 Task: Sort the products in the category "First Aid & Outdoor Essentials" by unit price (high first).
Action: Mouse moved to (235, 111)
Screenshot: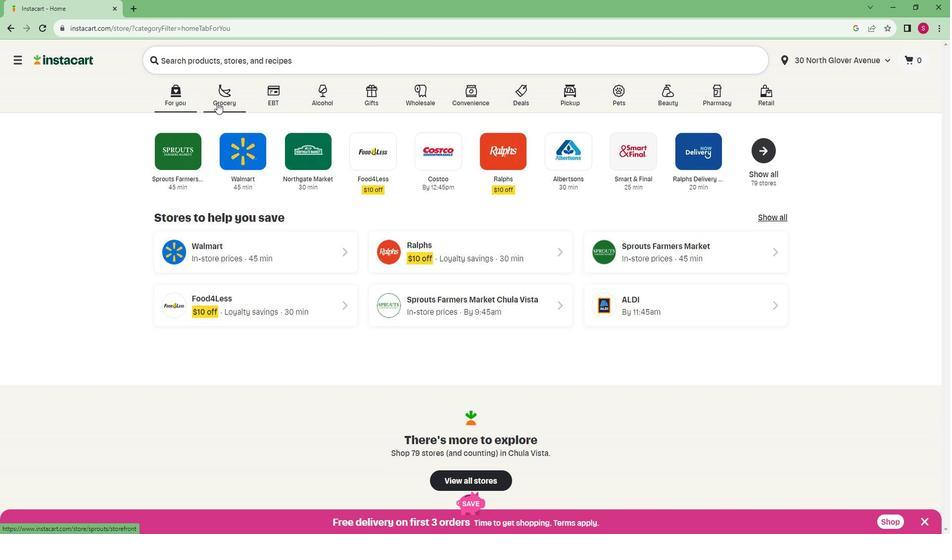
Action: Mouse pressed left at (235, 111)
Screenshot: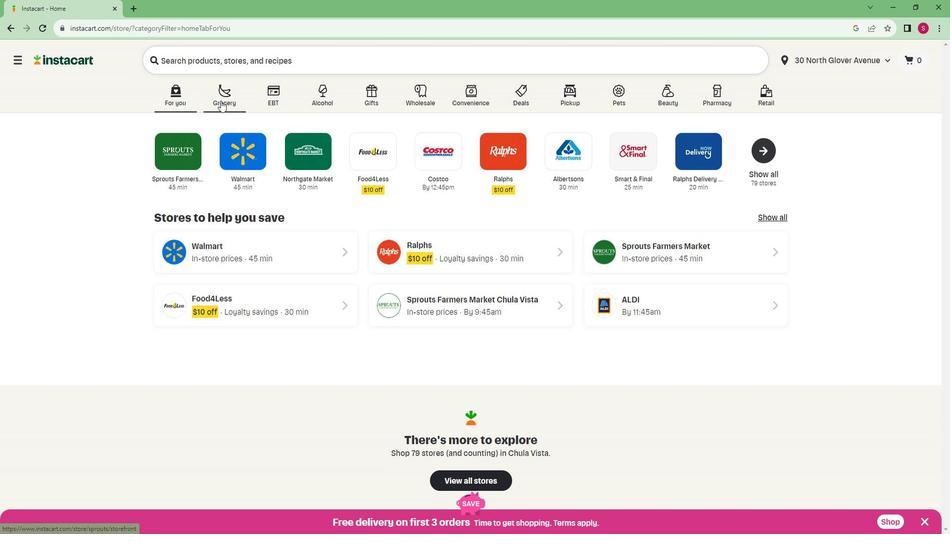
Action: Mouse moved to (212, 293)
Screenshot: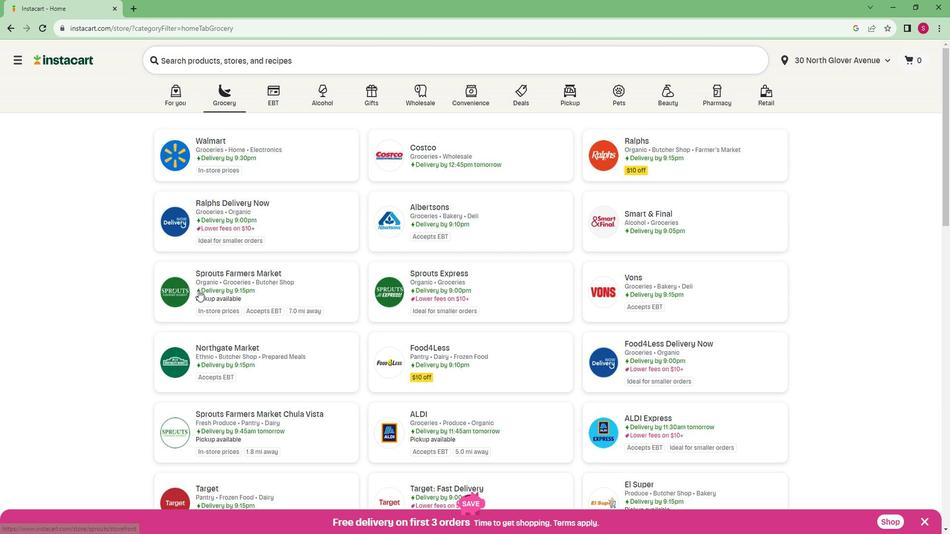 
Action: Mouse pressed left at (212, 293)
Screenshot: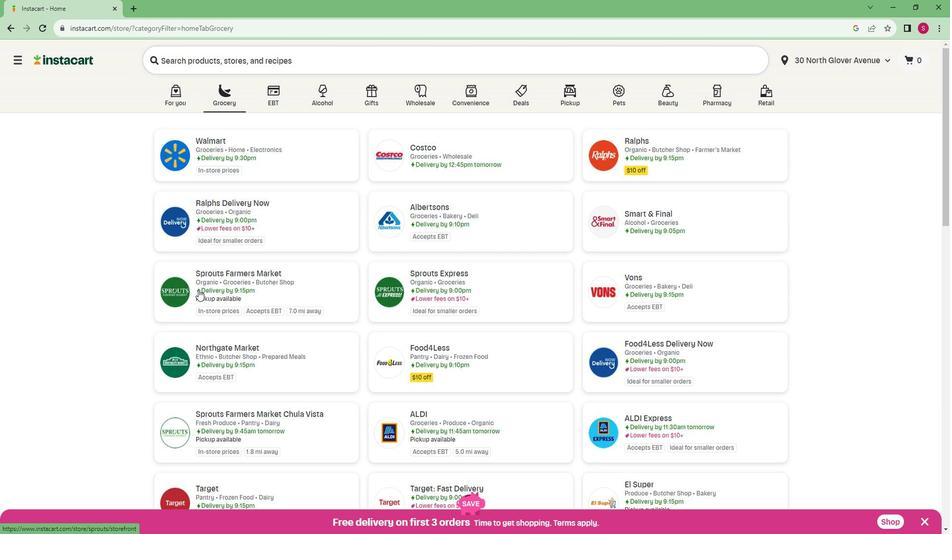 
Action: Mouse moved to (68, 401)
Screenshot: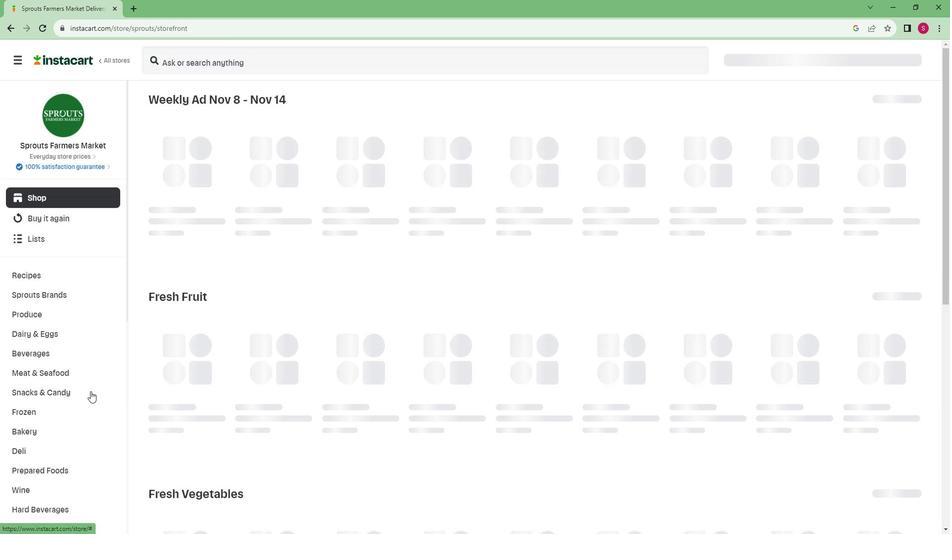 
Action: Mouse scrolled (68, 401) with delta (0, 0)
Screenshot: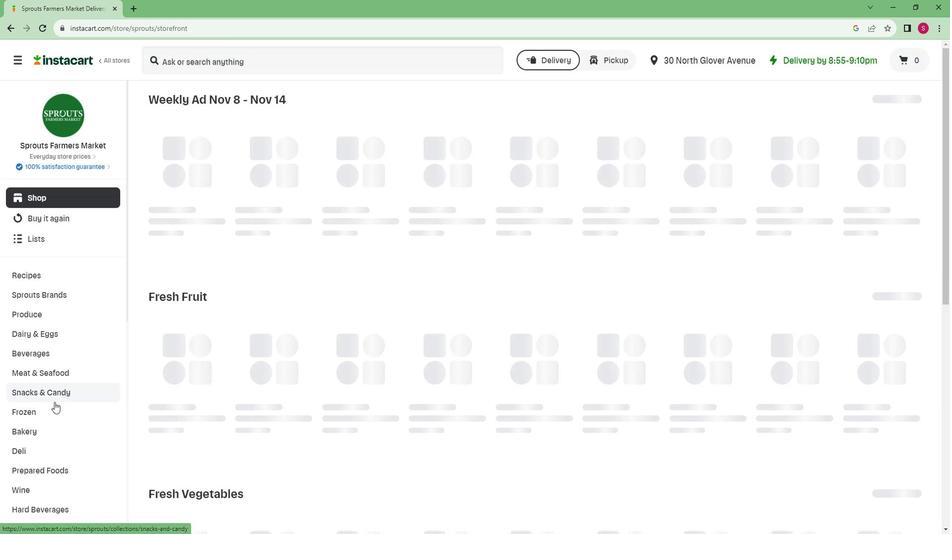 
Action: Mouse scrolled (68, 401) with delta (0, 0)
Screenshot: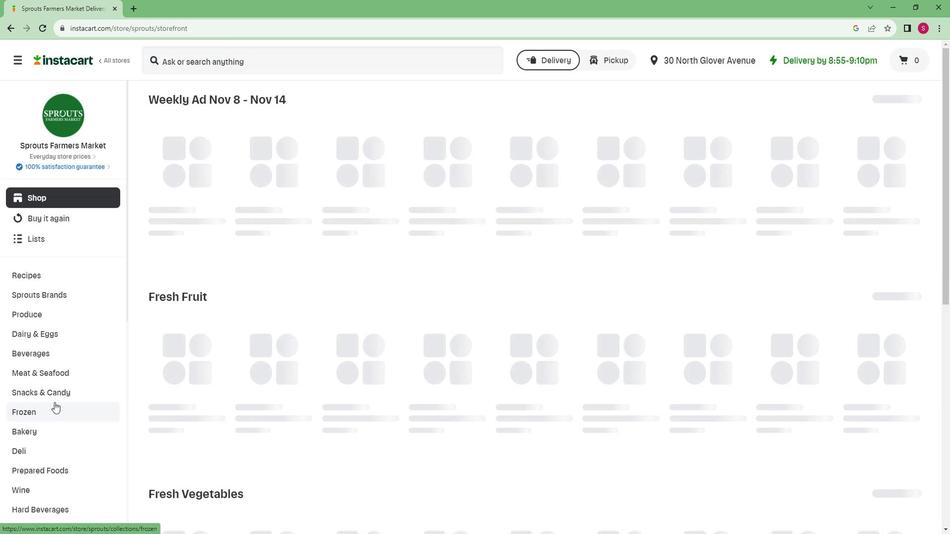 
Action: Mouse scrolled (68, 401) with delta (0, 0)
Screenshot: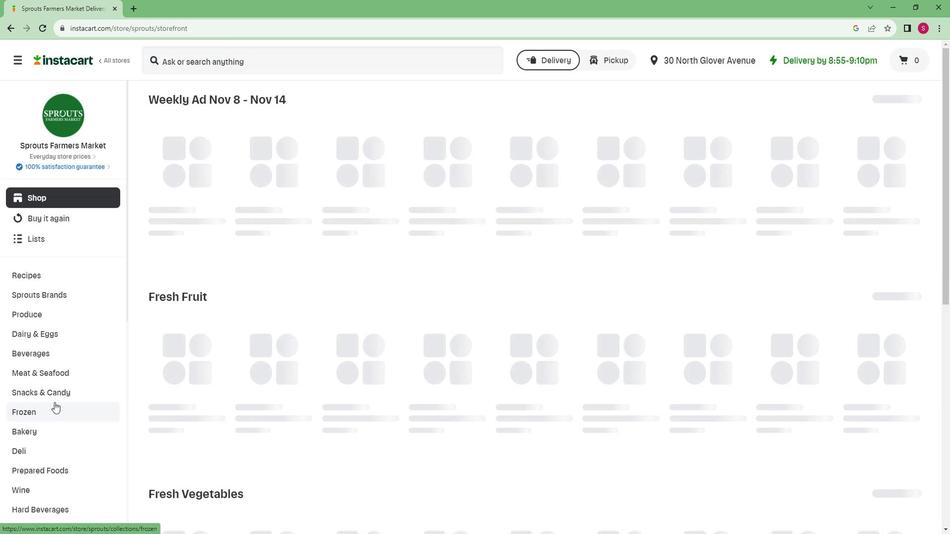 
Action: Mouse scrolled (68, 401) with delta (0, 0)
Screenshot: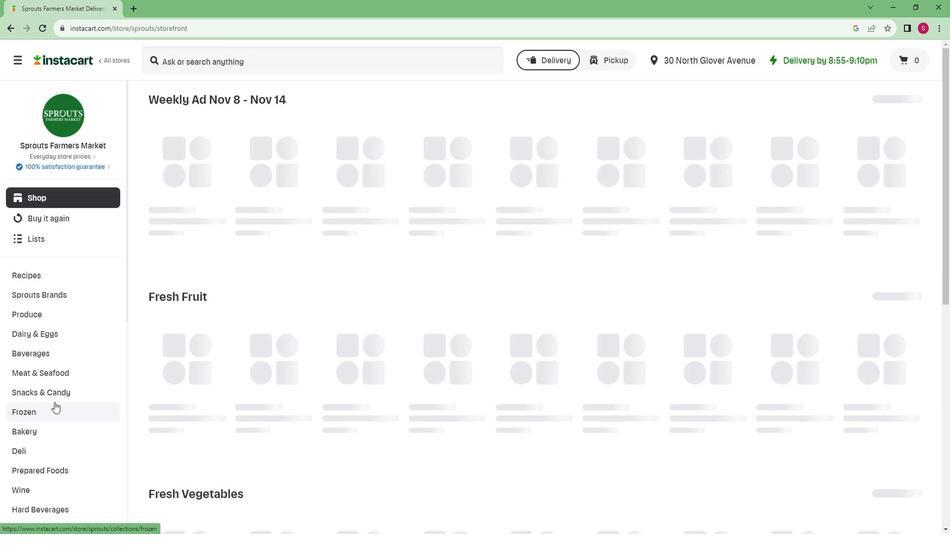 
Action: Mouse scrolled (68, 401) with delta (0, 0)
Screenshot: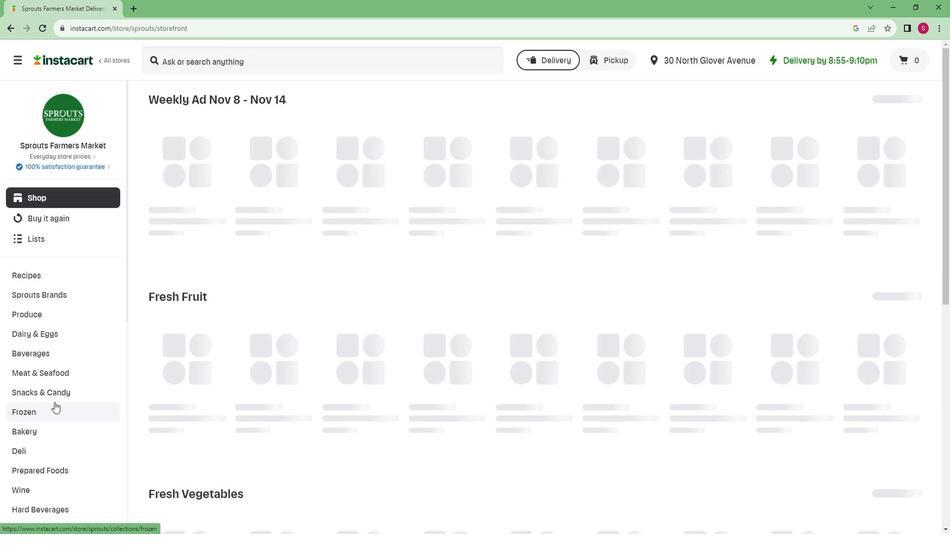 
Action: Mouse scrolled (68, 401) with delta (0, 0)
Screenshot: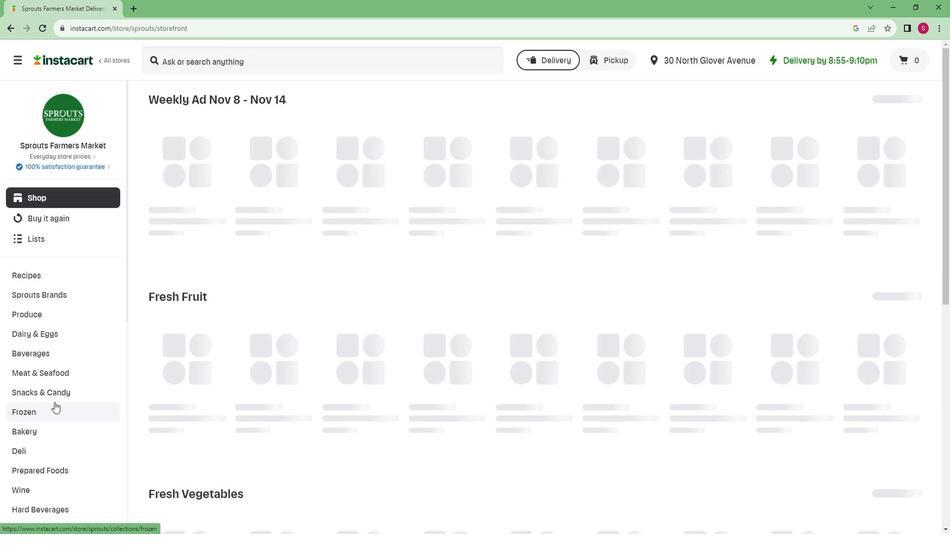 
Action: Mouse moved to (64, 390)
Screenshot: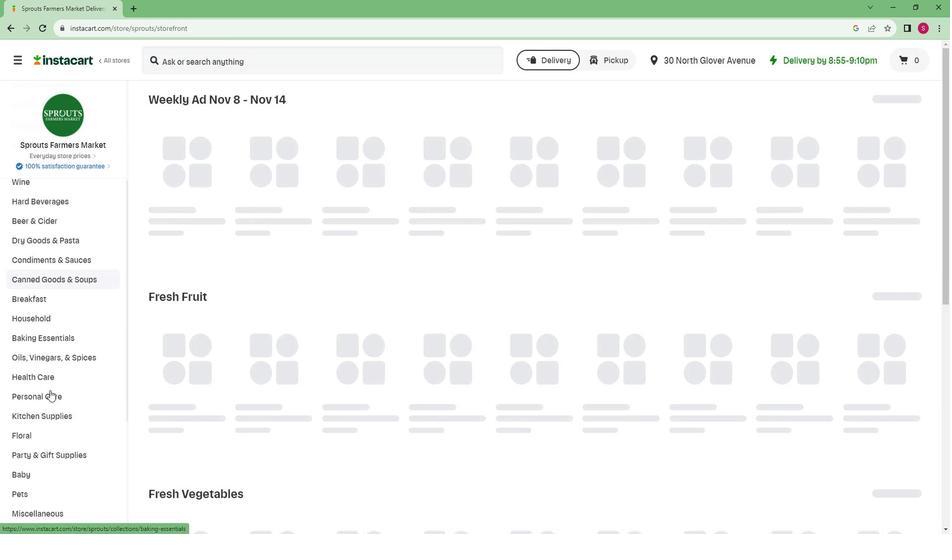 
Action: Mouse scrolled (64, 390) with delta (0, 0)
Screenshot: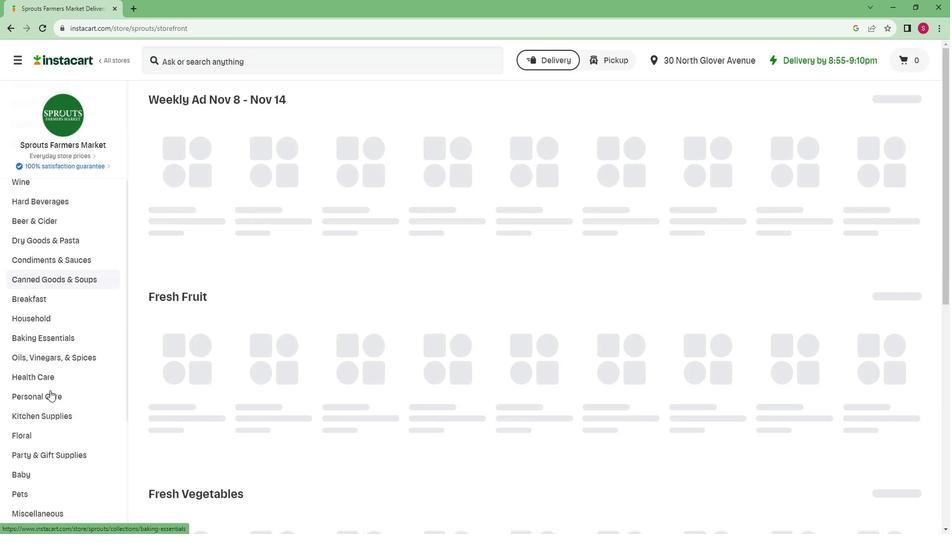 
Action: Mouse scrolled (64, 390) with delta (0, 0)
Screenshot: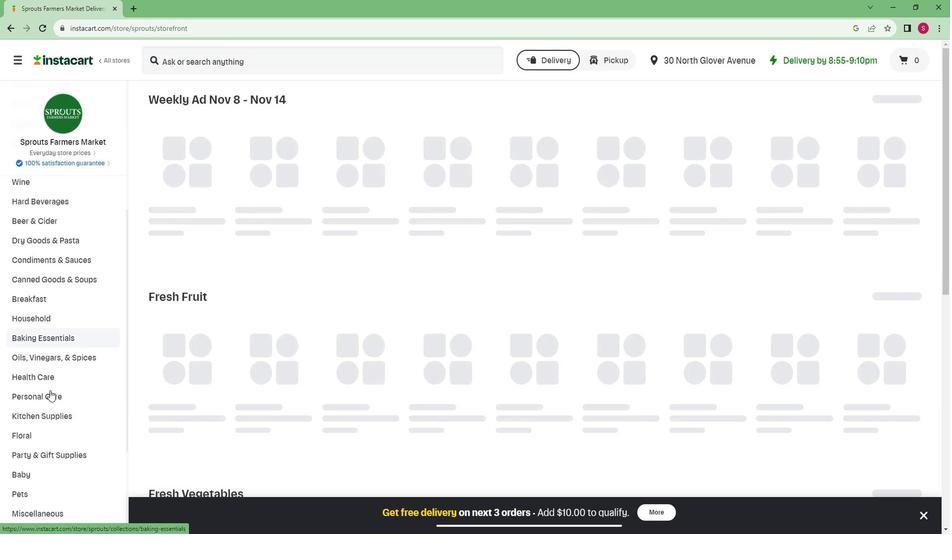 
Action: Mouse scrolled (64, 390) with delta (0, 0)
Screenshot: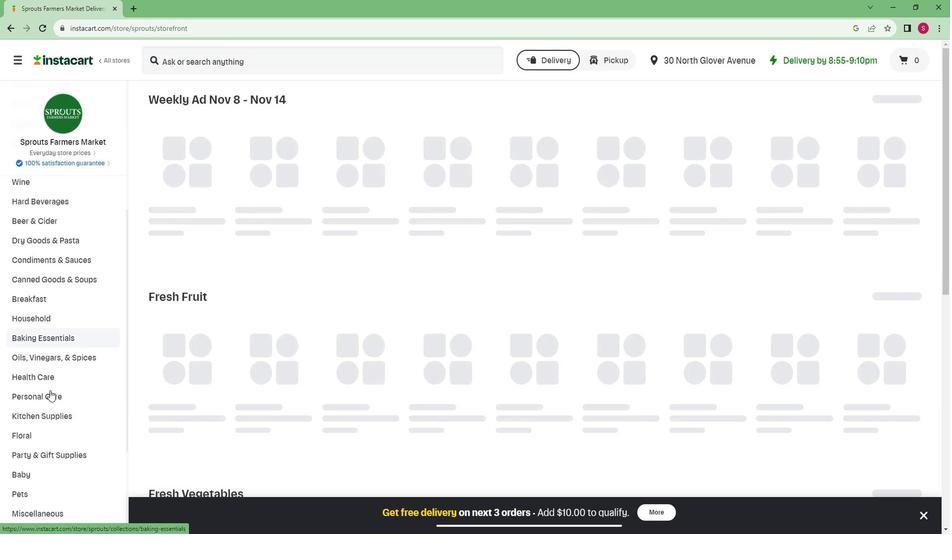 
Action: Mouse scrolled (64, 390) with delta (0, 0)
Screenshot: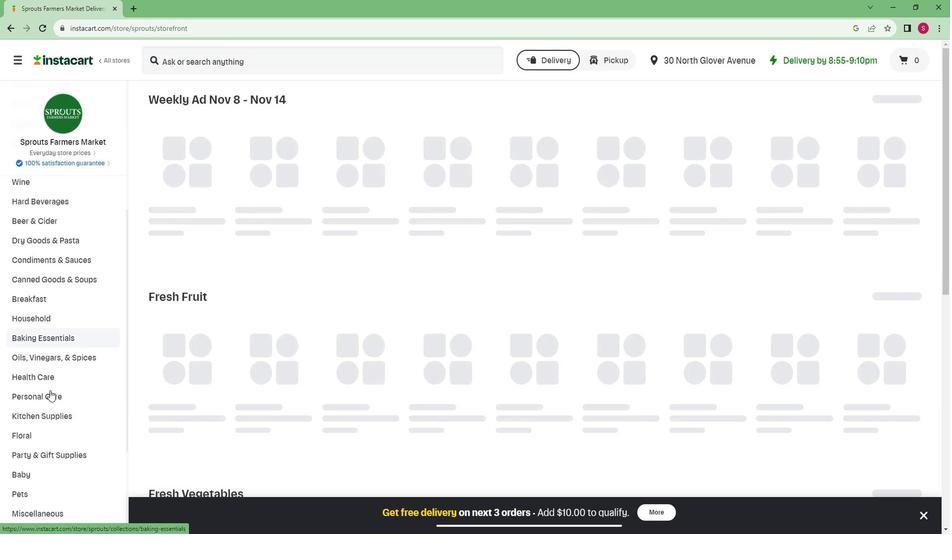 
Action: Mouse moved to (63, 389)
Screenshot: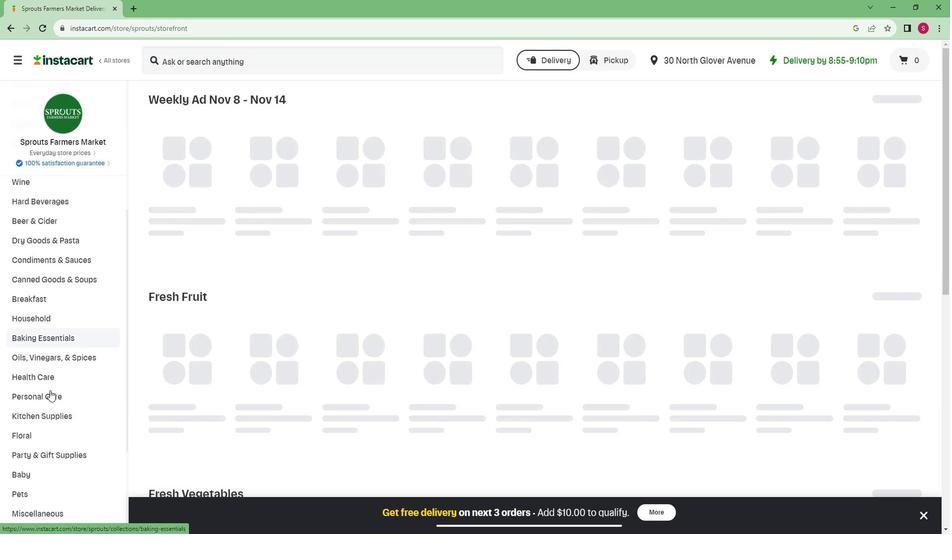 
Action: Mouse scrolled (63, 389) with delta (0, 0)
Screenshot: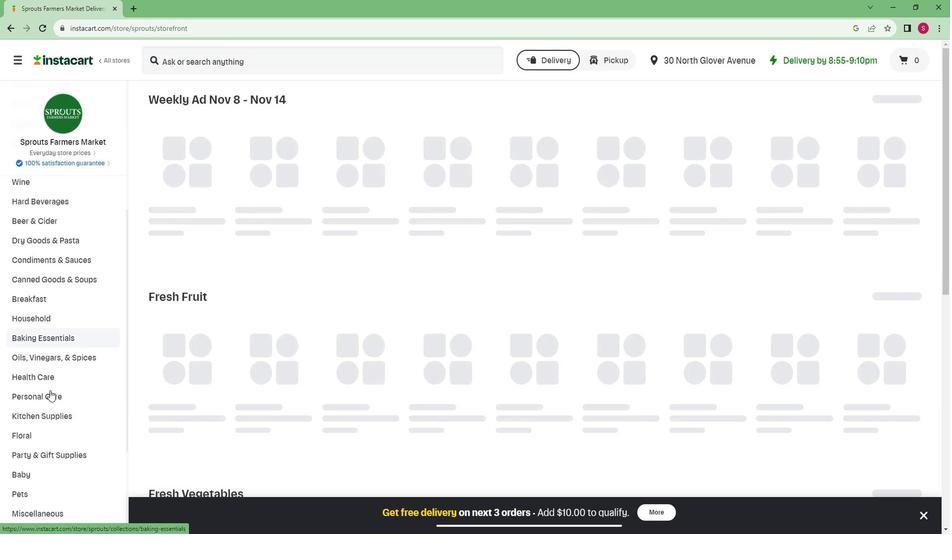 
Action: Mouse moved to (55, 373)
Screenshot: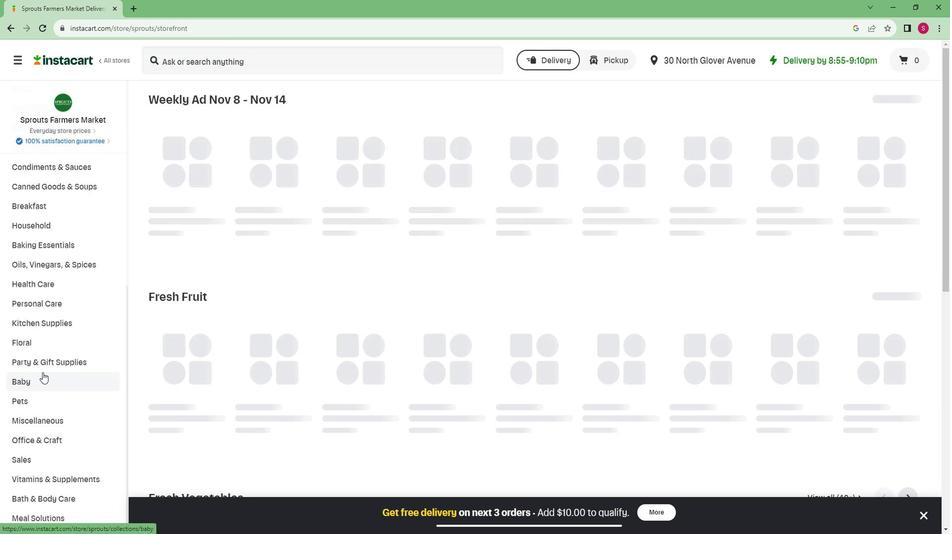 
Action: Mouse scrolled (55, 372) with delta (0, 0)
Screenshot: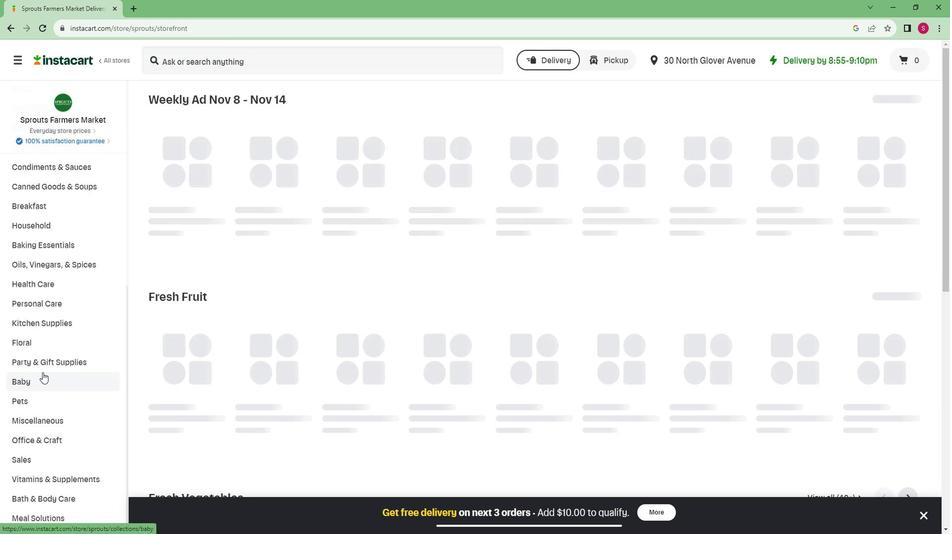 
Action: Mouse moved to (54, 373)
Screenshot: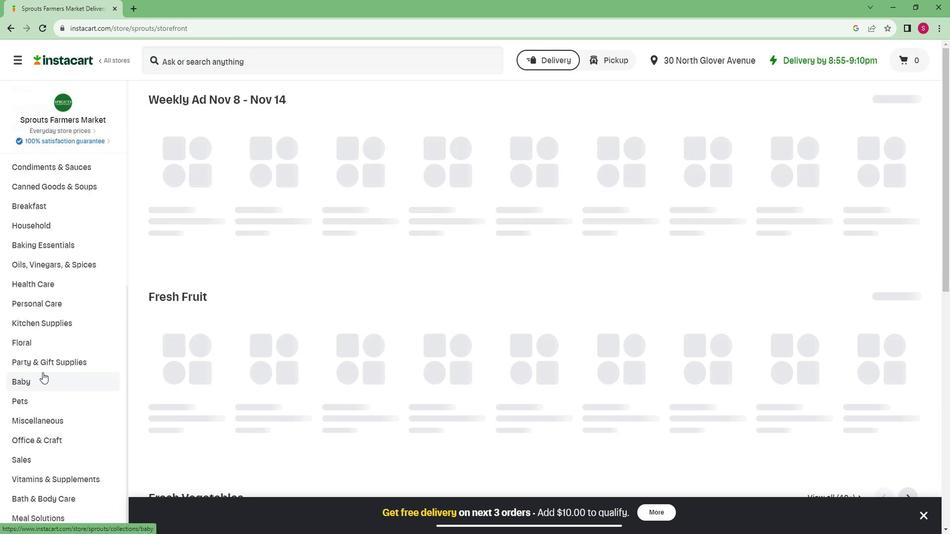 
Action: Mouse scrolled (54, 373) with delta (0, 0)
Screenshot: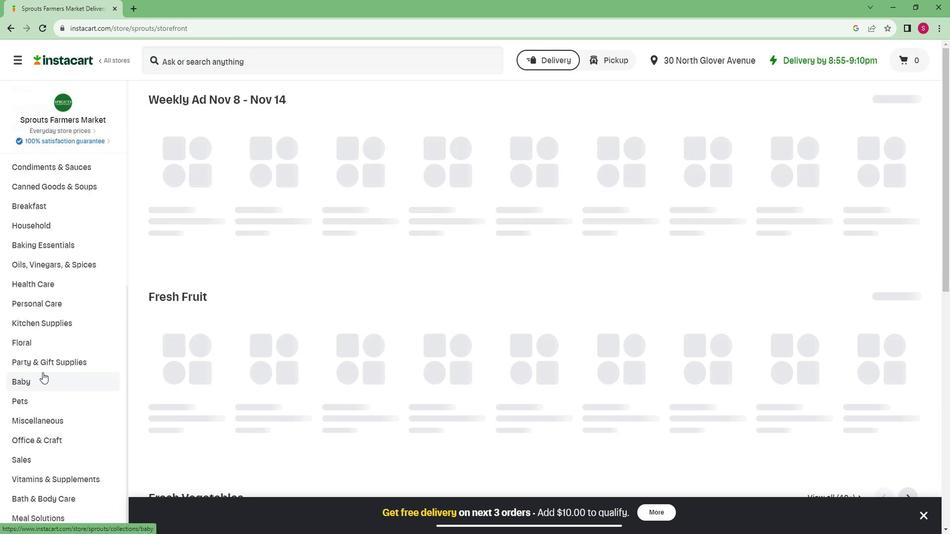 
Action: Mouse moved to (54, 373)
Screenshot: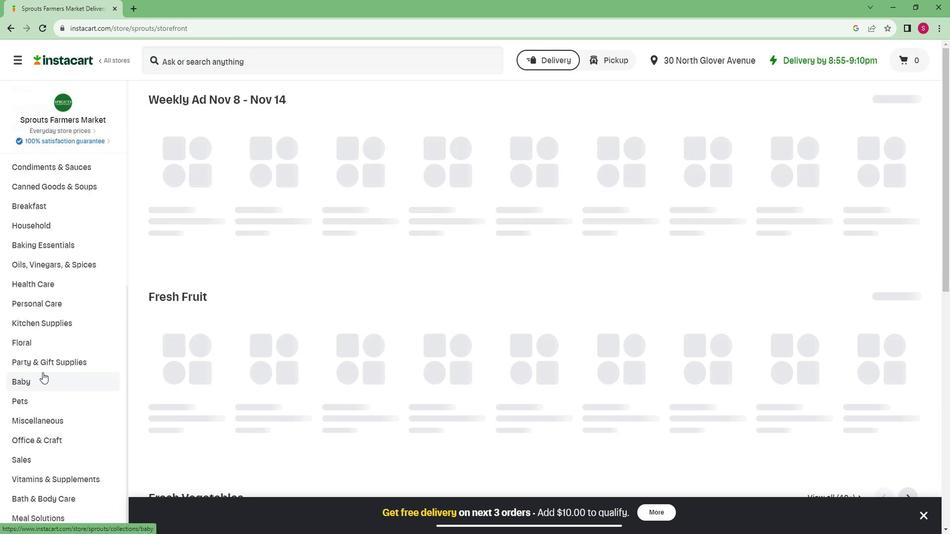 
Action: Mouse scrolled (54, 373) with delta (0, 0)
Screenshot: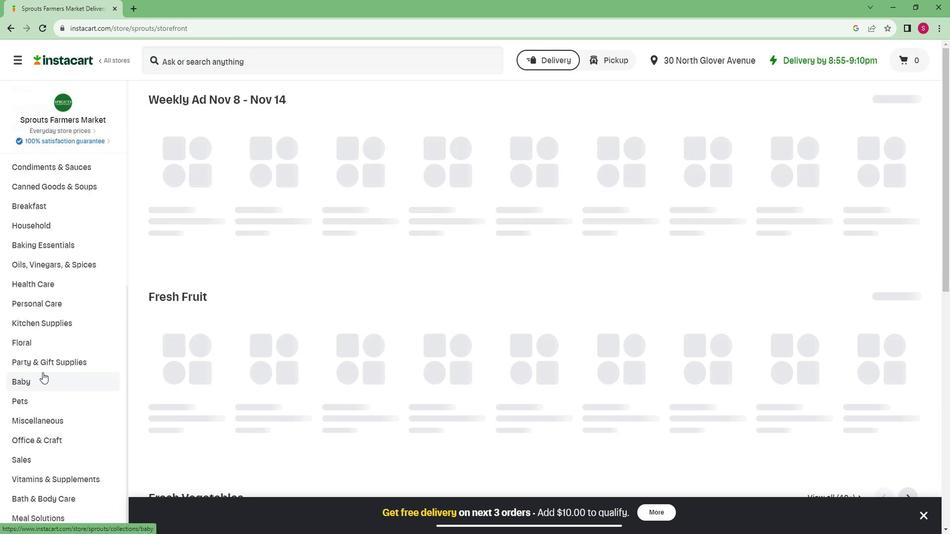 
Action: Mouse scrolled (54, 373) with delta (0, 0)
Screenshot: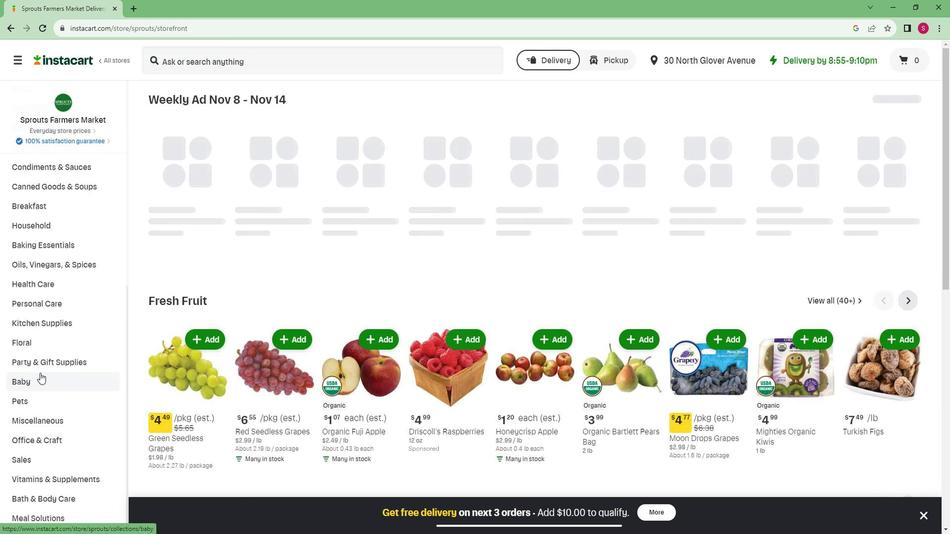 
Action: Mouse moved to (38, 488)
Screenshot: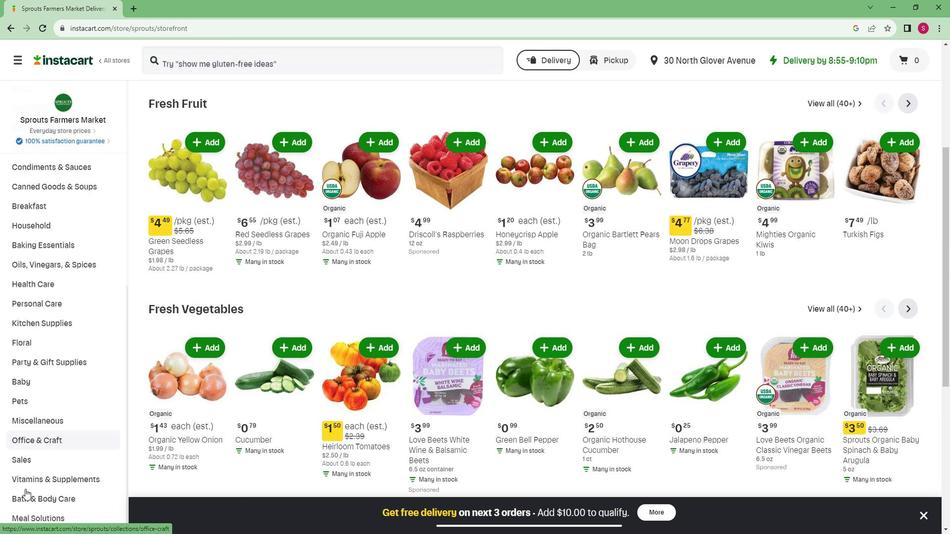 
Action: Mouse pressed left at (38, 488)
Screenshot: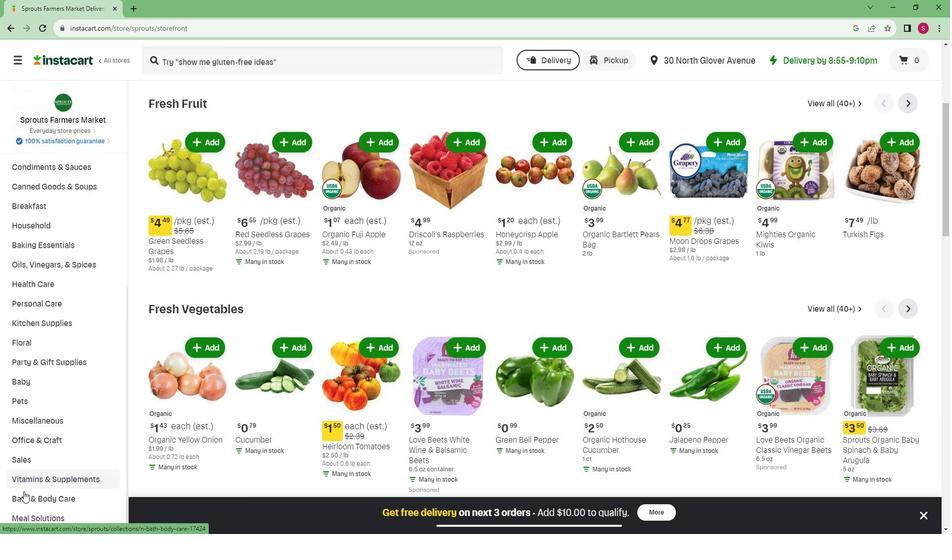 
Action: Mouse moved to (85, 417)
Screenshot: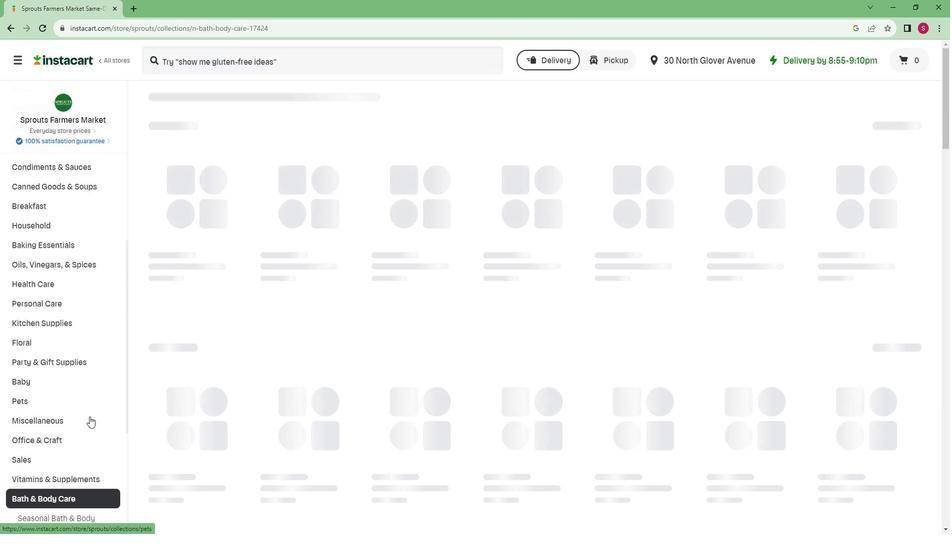 
Action: Mouse scrolled (85, 417) with delta (0, 0)
Screenshot: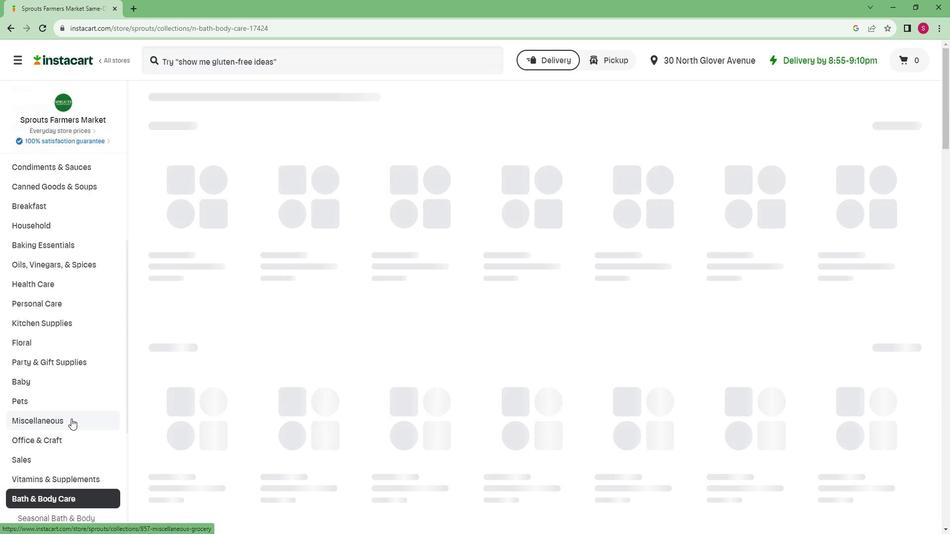 
Action: Mouse moved to (84, 417)
Screenshot: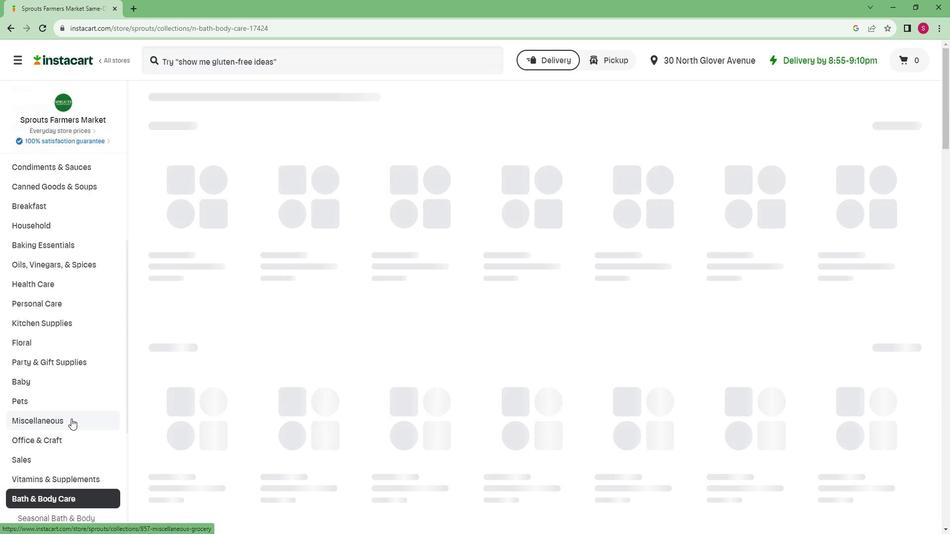 
Action: Mouse scrolled (84, 417) with delta (0, 0)
Screenshot: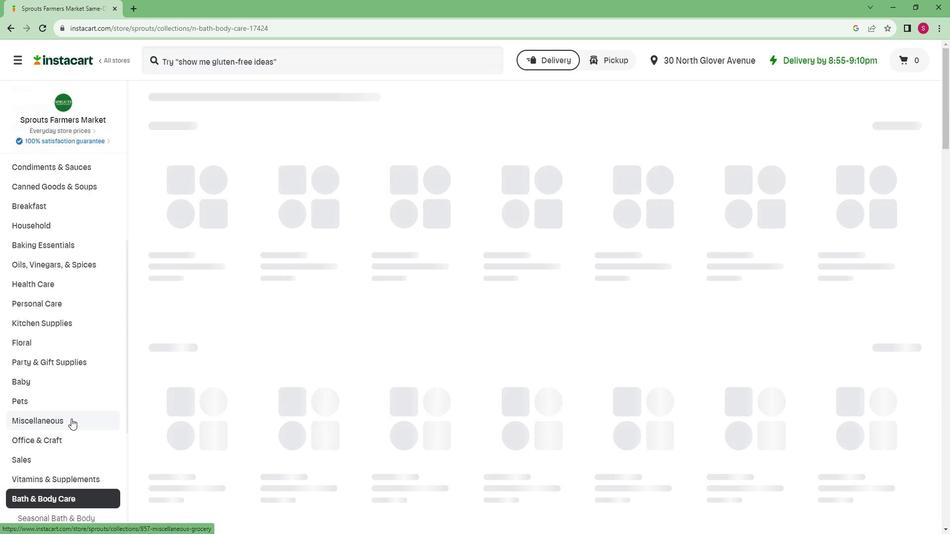 
Action: Mouse moved to (83, 417)
Screenshot: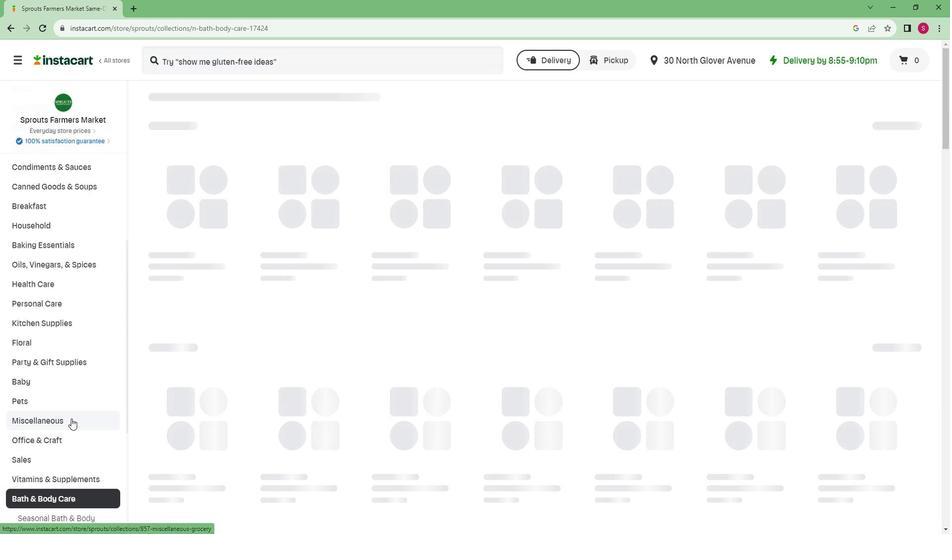 
Action: Mouse scrolled (83, 416) with delta (0, 0)
Screenshot: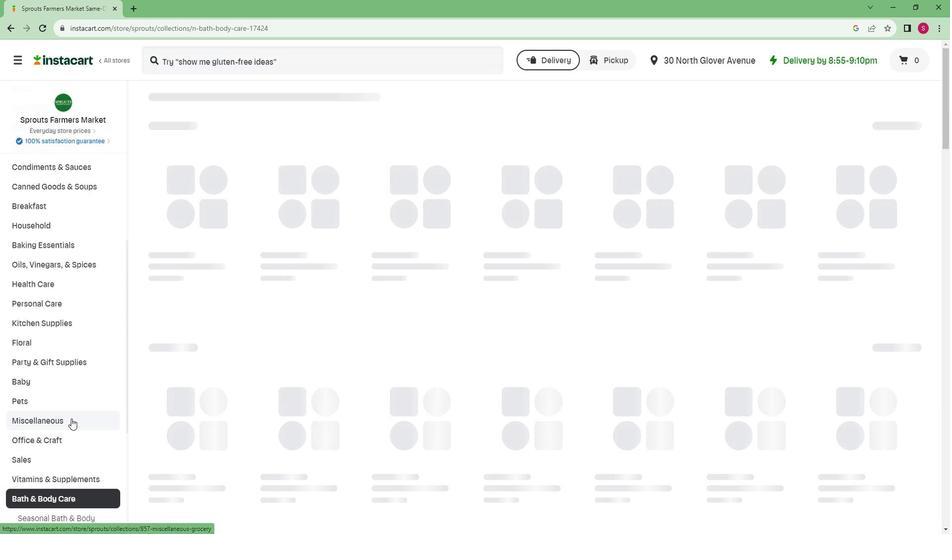 
Action: Mouse moved to (81, 415)
Screenshot: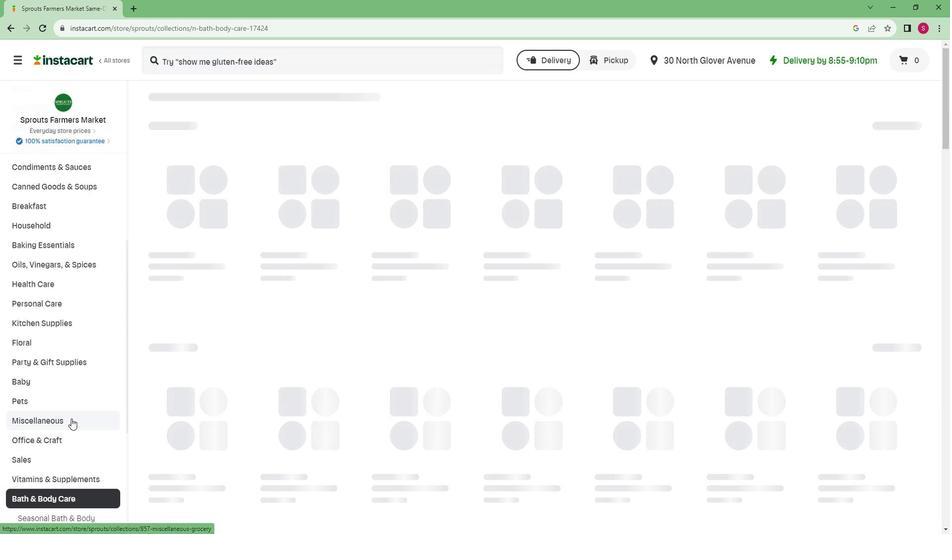 
Action: Mouse scrolled (81, 415) with delta (0, 0)
Screenshot: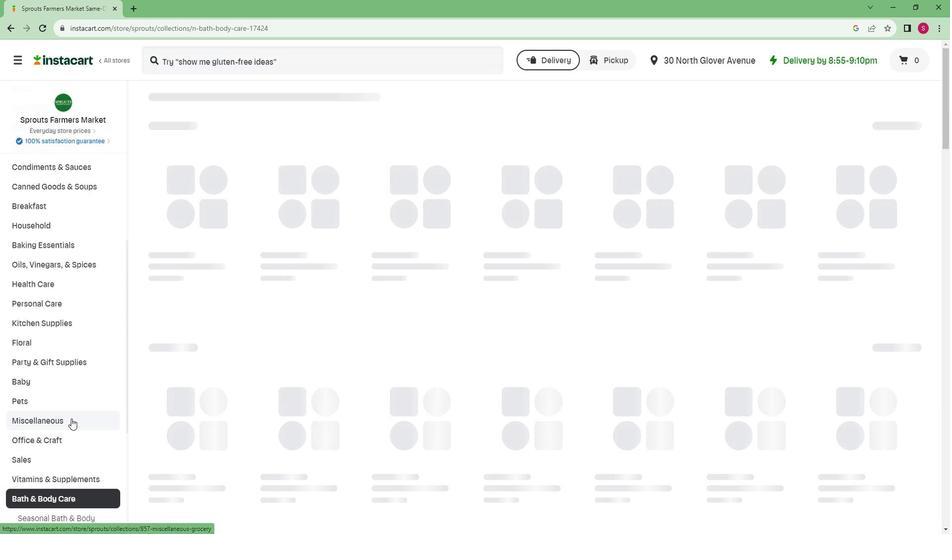 
Action: Mouse moved to (78, 413)
Screenshot: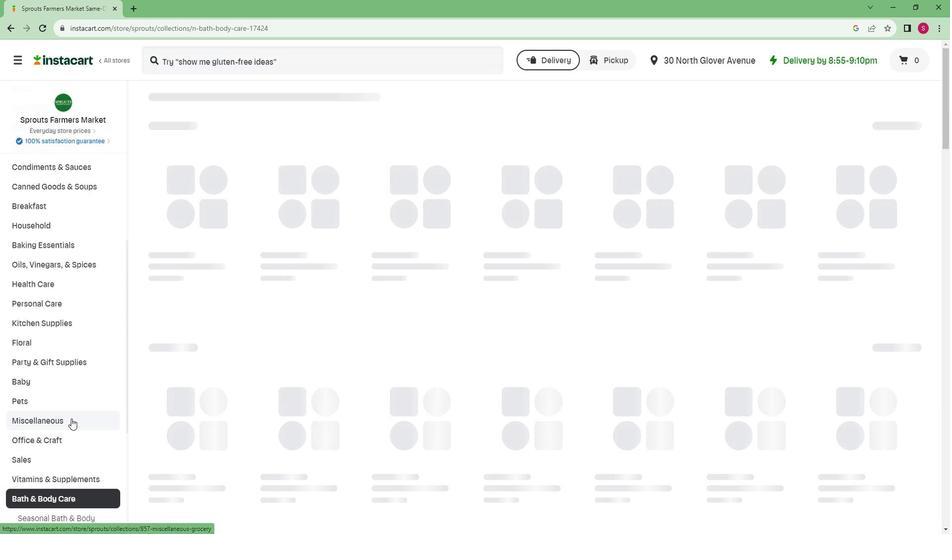 
Action: Mouse scrolled (78, 412) with delta (0, 0)
Screenshot: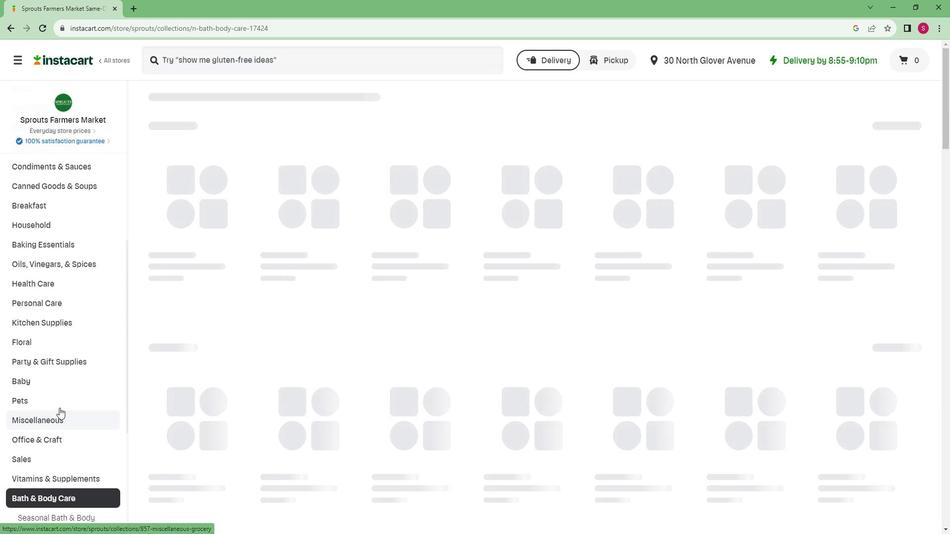 
Action: Mouse moved to (76, 410)
Screenshot: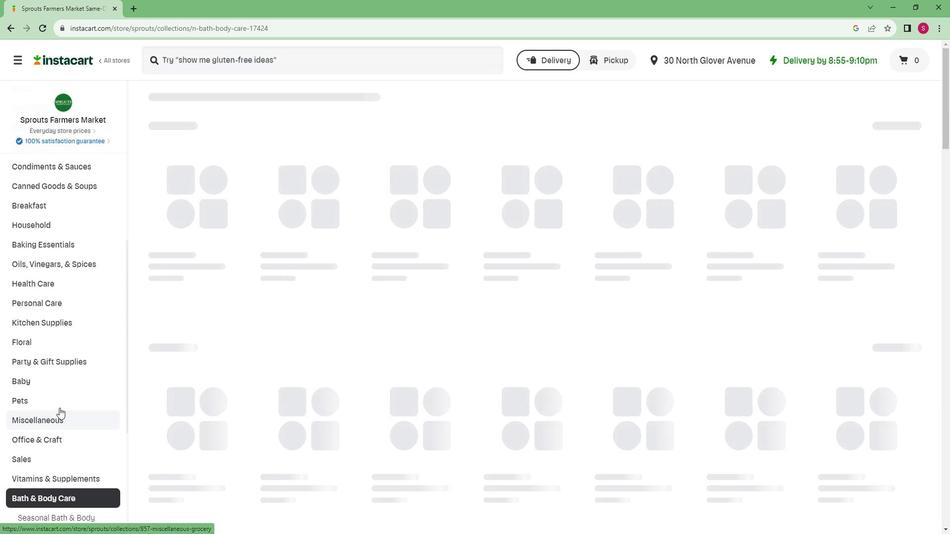 
Action: Mouse scrolled (76, 410) with delta (0, 0)
Screenshot: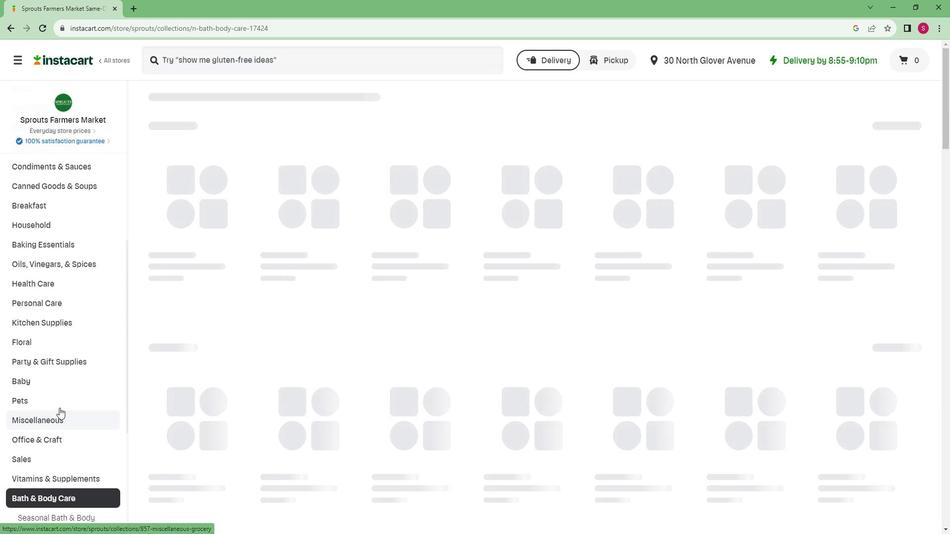
Action: Mouse moved to (53, 448)
Screenshot: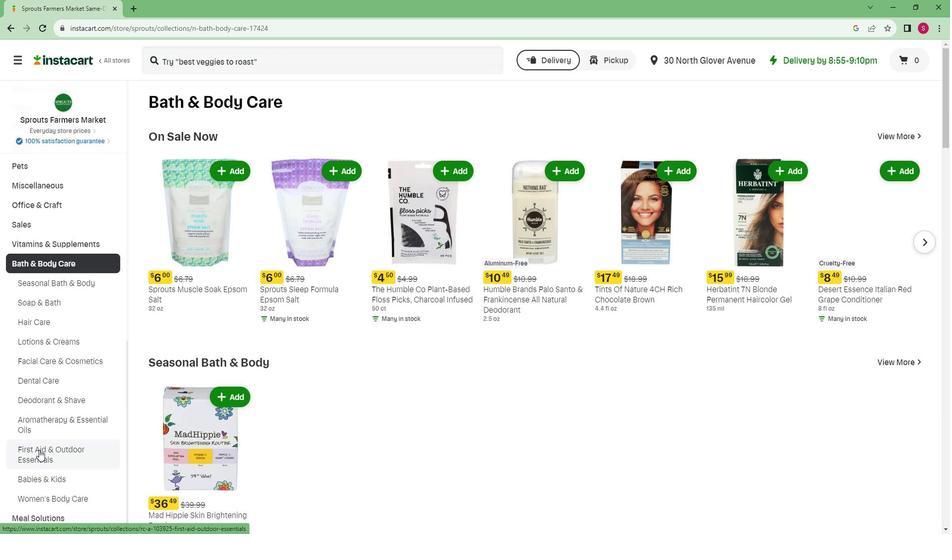 
Action: Mouse pressed left at (53, 448)
Screenshot: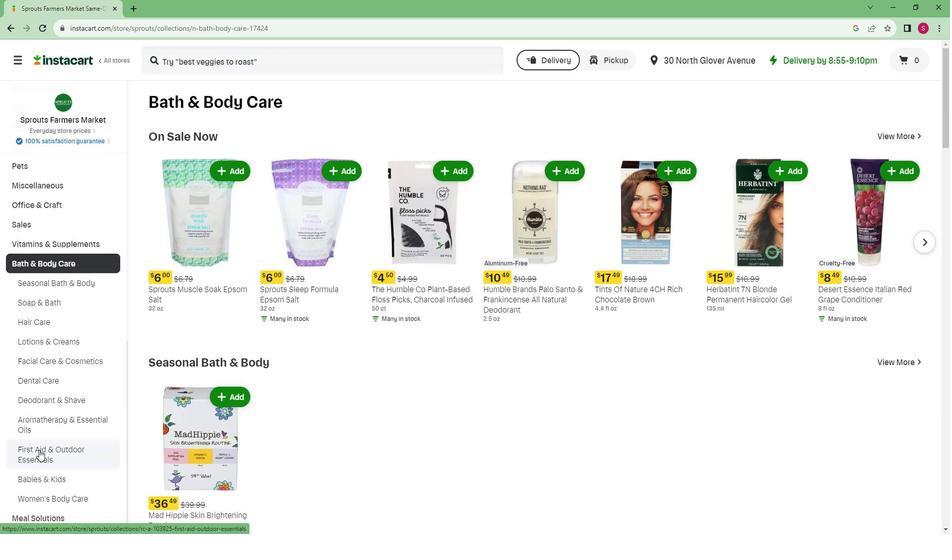 
Action: Mouse moved to (861, 142)
Screenshot: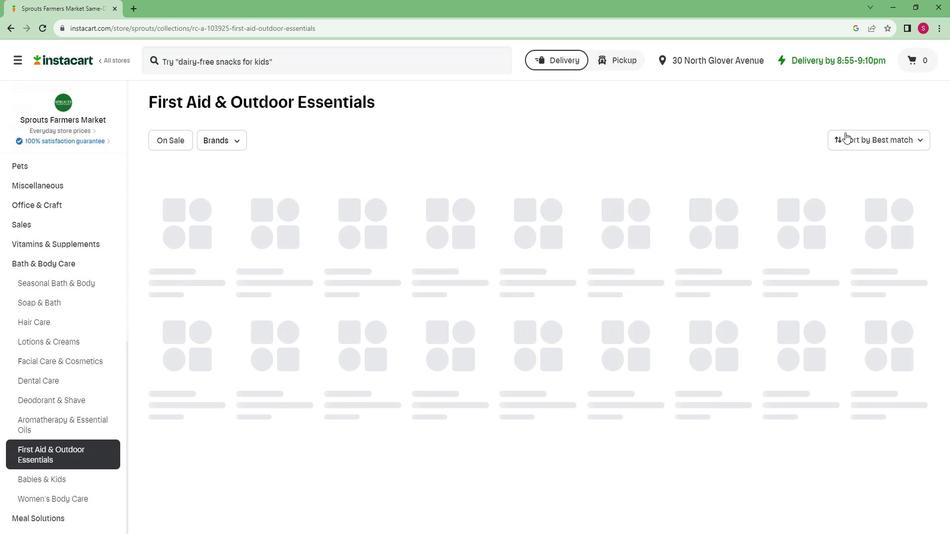 
Action: Mouse pressed left at (861, 142)
Screenshot: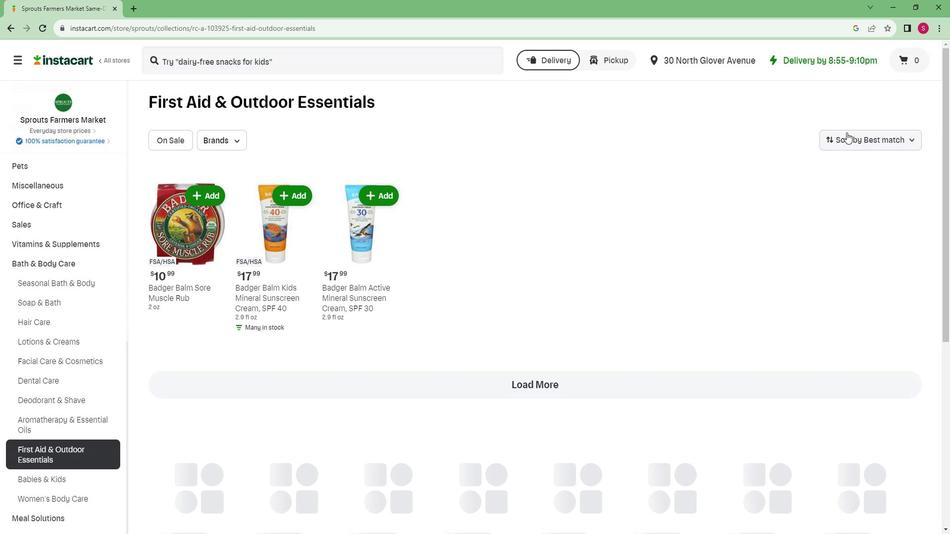 
Action: Mouse moved to (857, 260)
Screenshot: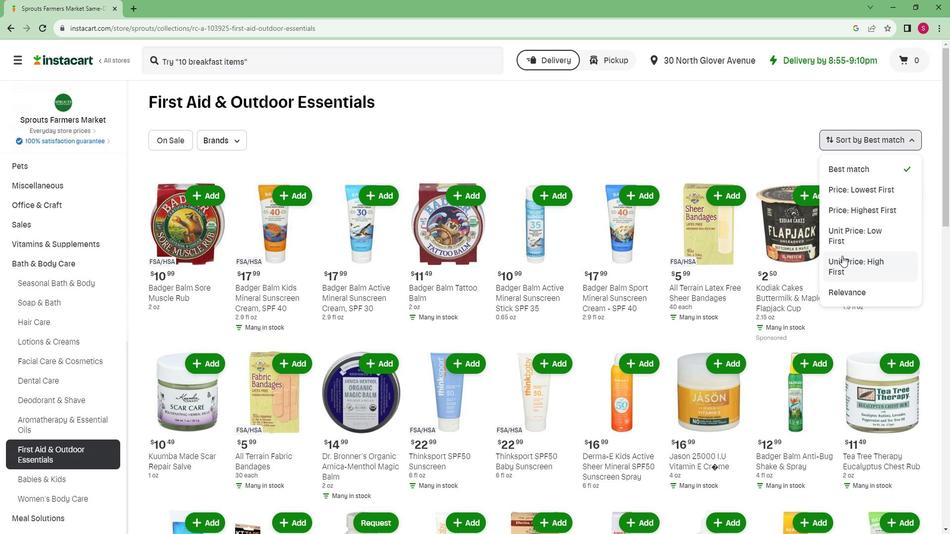 
Action: Mouse pressed left at (857, 260)
Screenshot: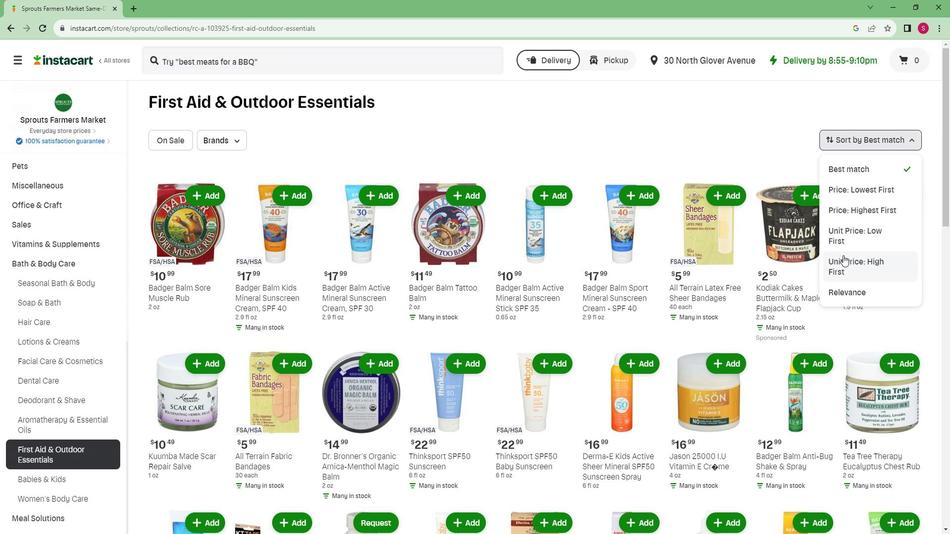 
Action: Mouse moved to (819, 253)
Screenshot: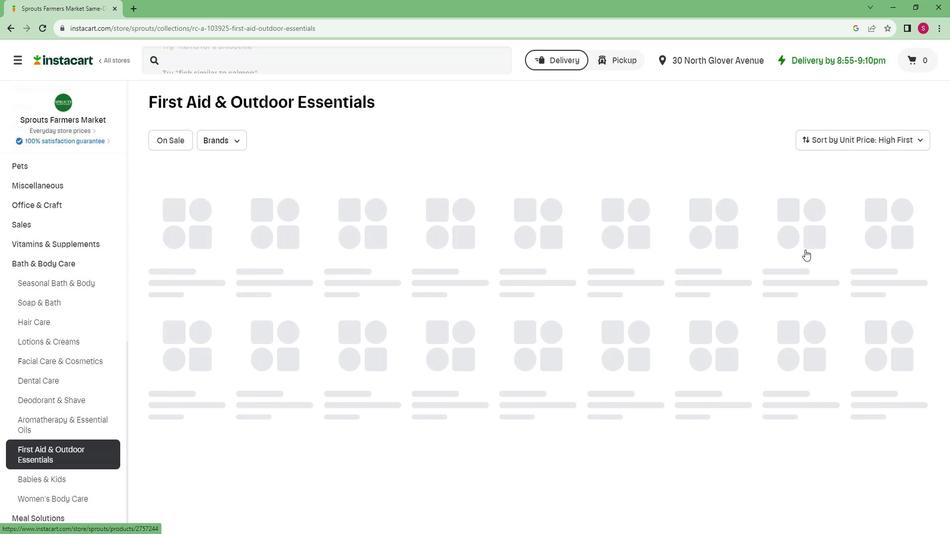 
